 Task: Create a due date automation trigger when advanced on, on the wednesday of the week a card is due add fields with custom field "Resume" set to a number lower or equal to 1 and greater or equal to 10 at 11:00 AM.
Action: Mouse moved to (1052, 87)
Screenshot: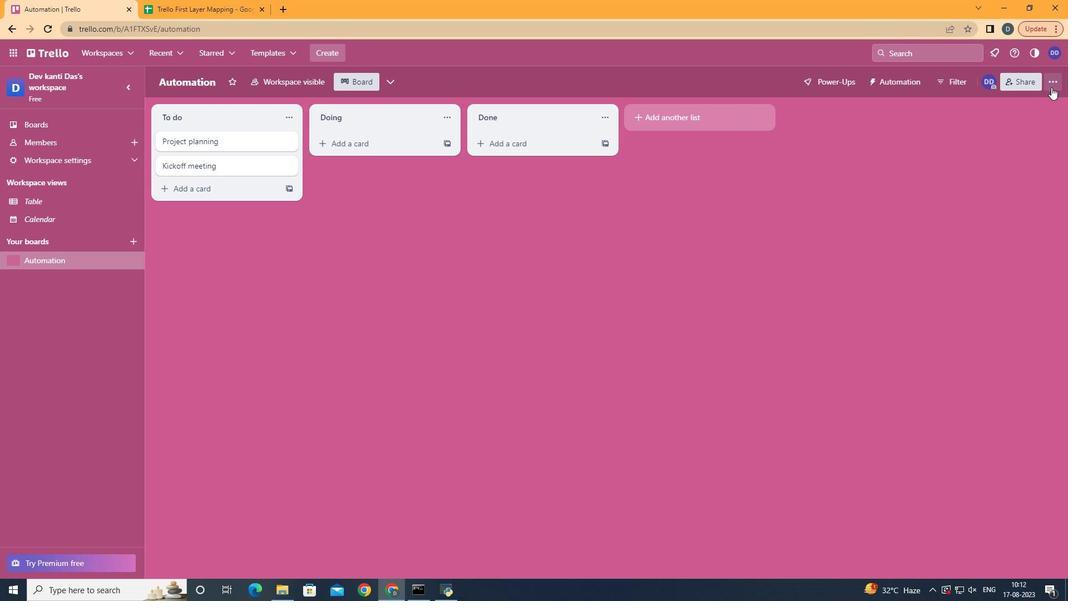 
Action: Mouse pressed left at (1052, 87)
Screenshot: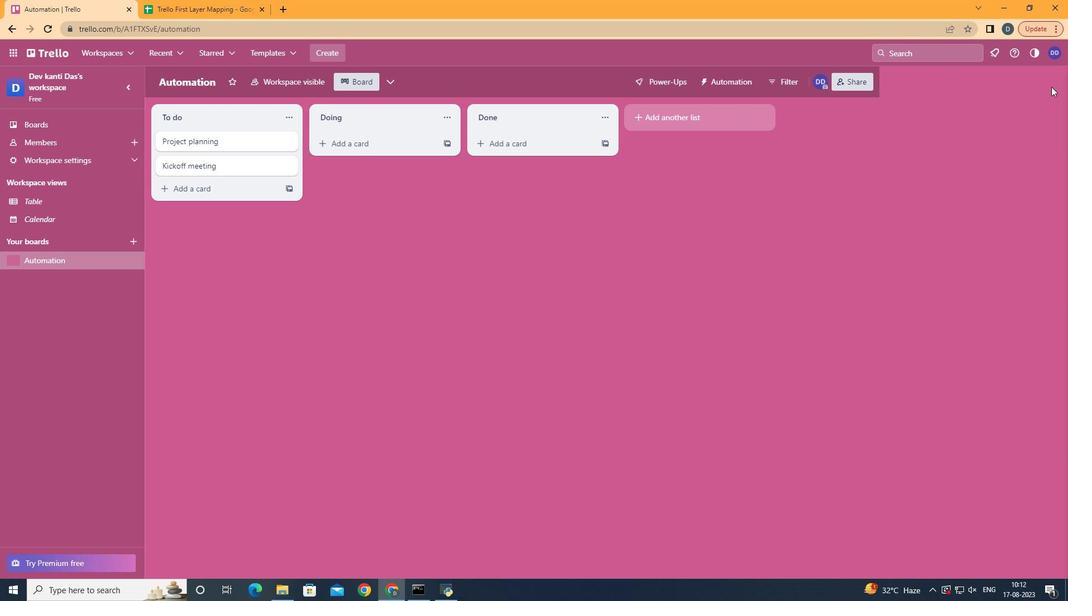 
Action: Mouse moved to (998, 226)
Screenshot: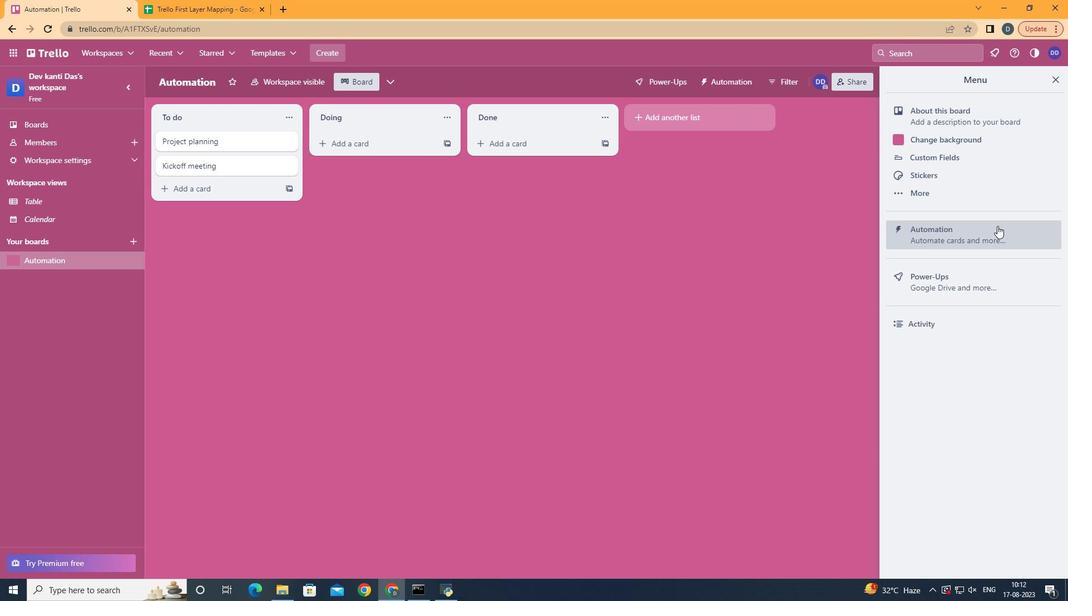 
Action: Mouse pressed left at (998, 226)
Screenshot: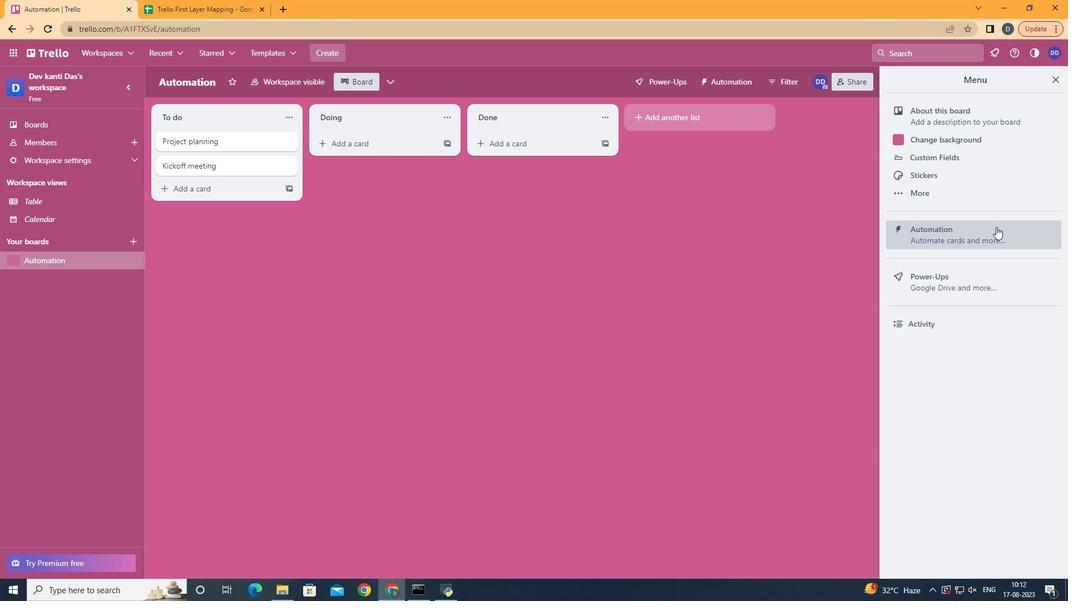 
Action: Mouse moved to (231, 221)
Screenshot: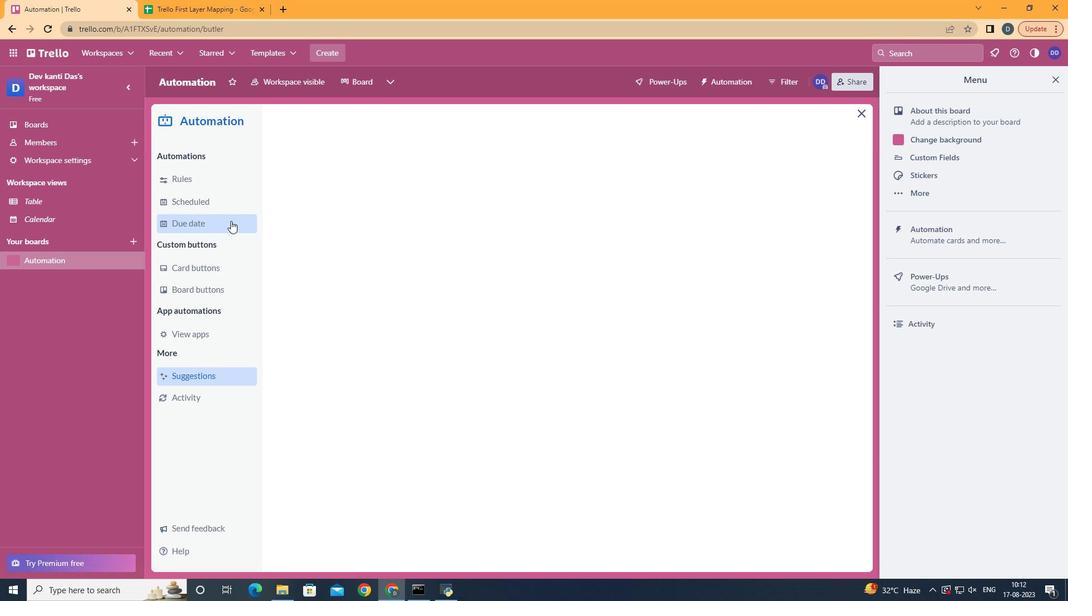 
Action: Mouse pressed left at (231, 221)
Screenshot: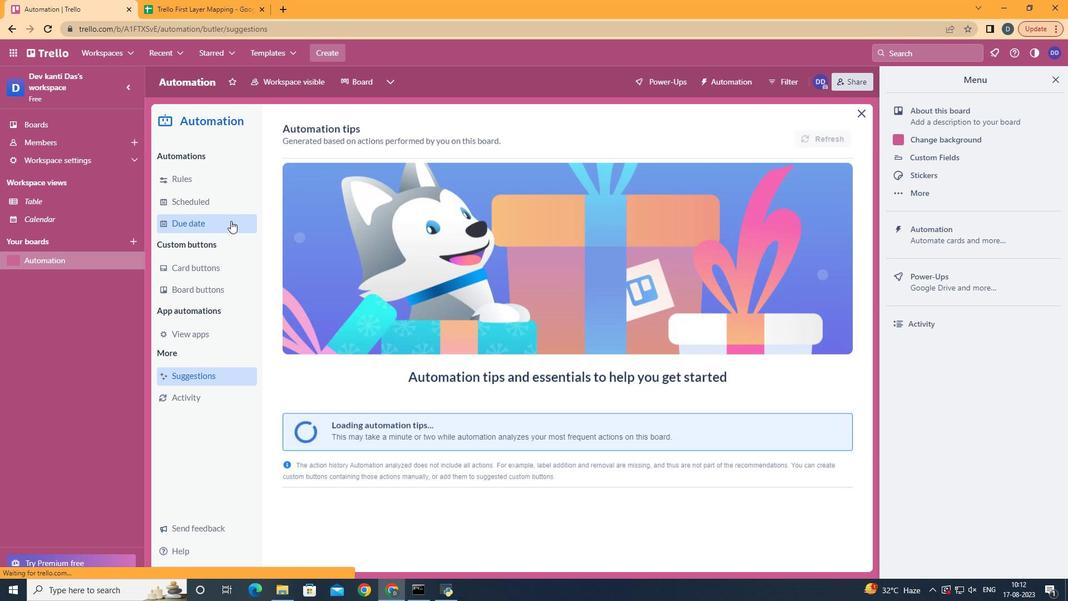 
Action: Mouse moved to (776, 130)
Screenshot: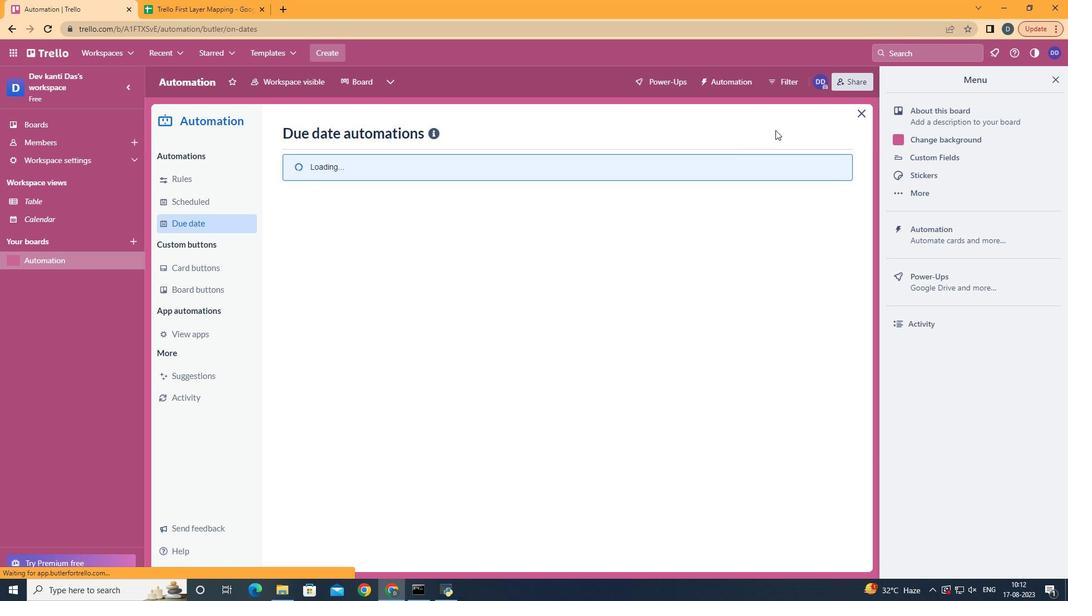 
Action: Mouse pressed left at (776, 130)
Screenshot: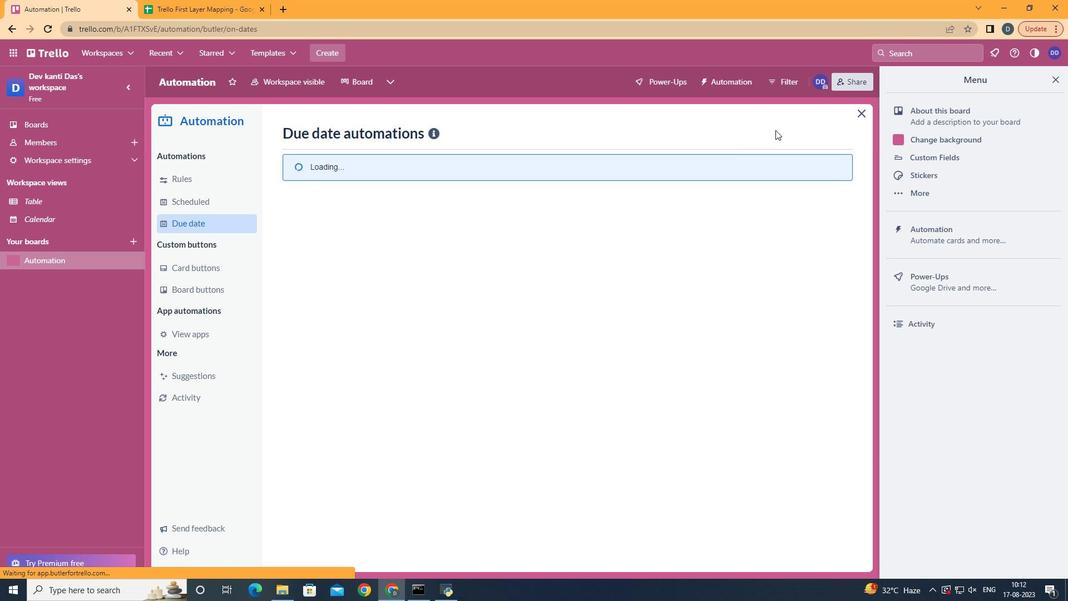 
Action: Mouse moved to (776, 130)
Screenshot: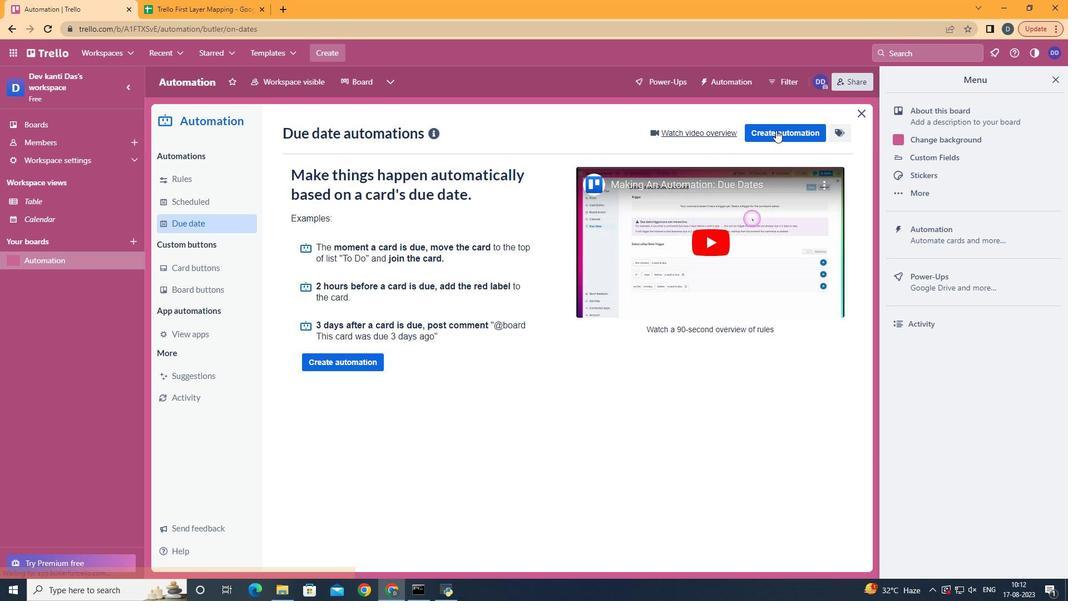 
Action: Mouse pressed left at (776, 130)
Screenshot: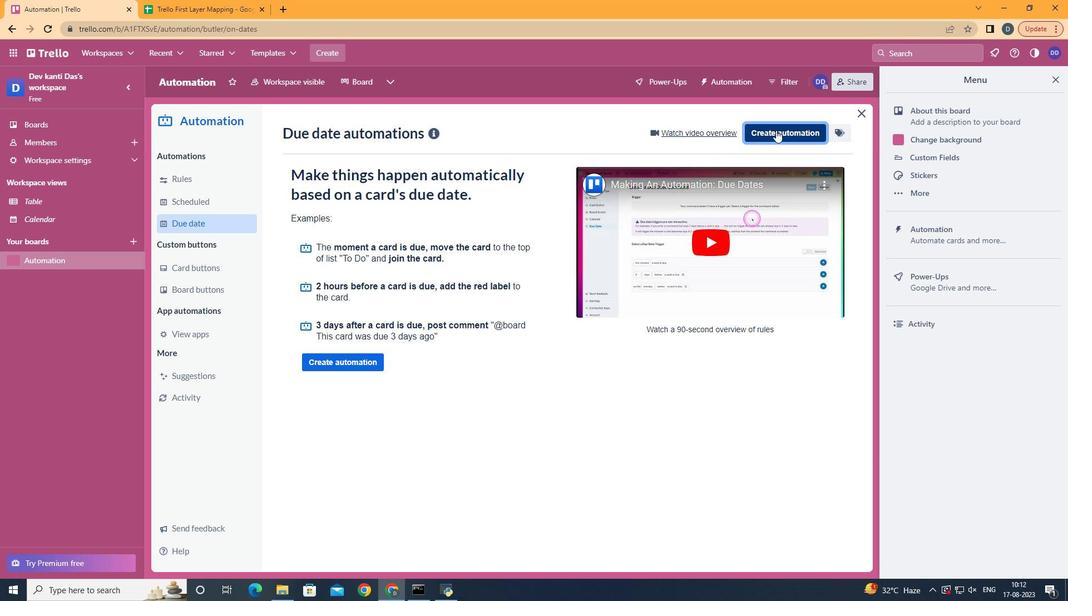 
Action: Mouse moved to (566, 239)
Screenshot: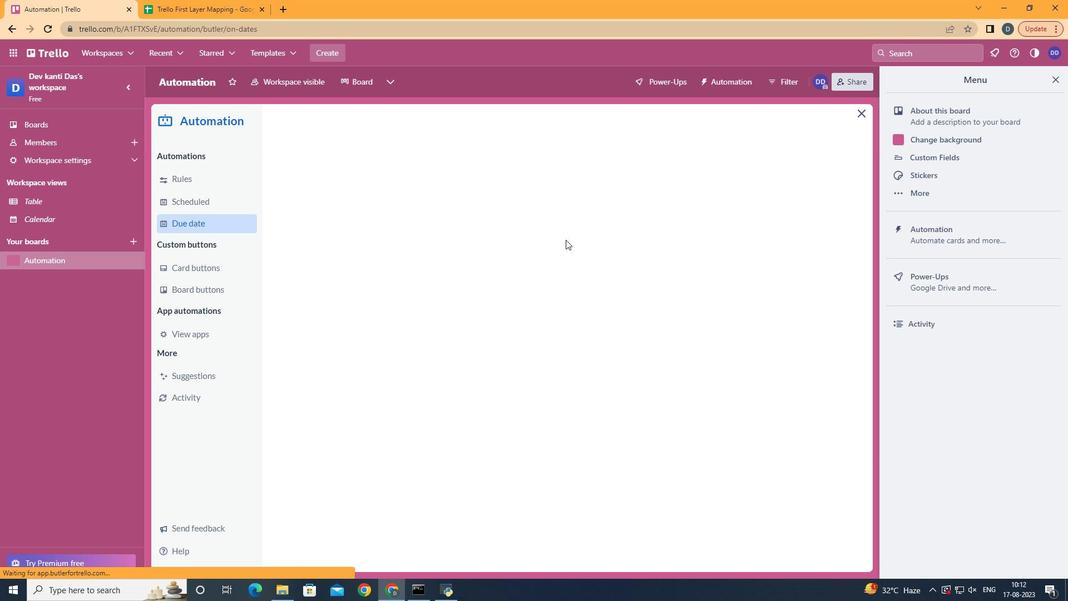 
Action: Mouse pressed left at (566, 239)
Screenshot: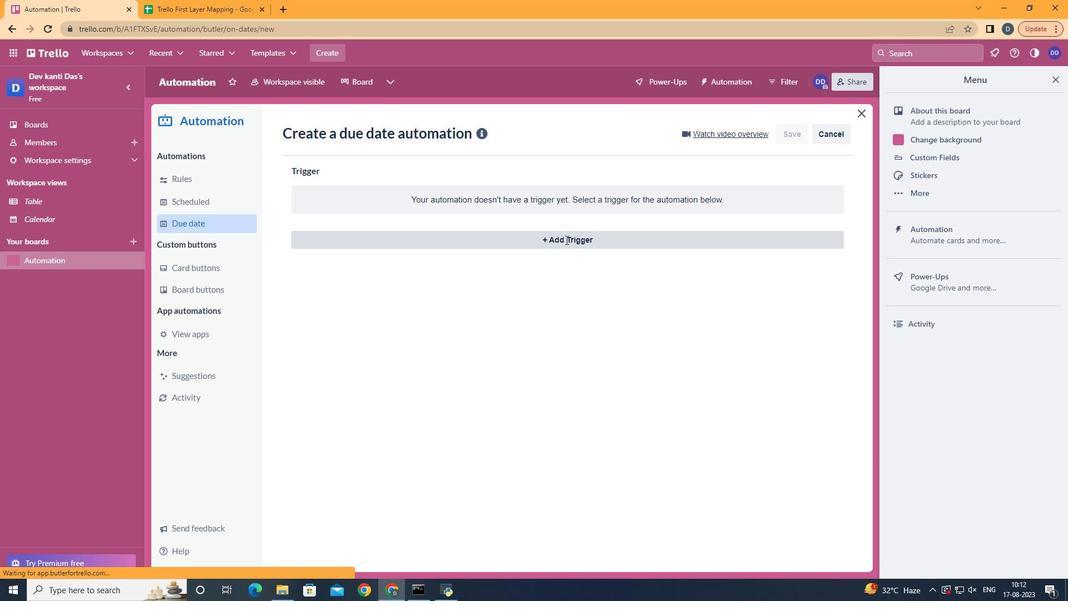 
Action: Mouse moved to (366, 340)
Screenshot: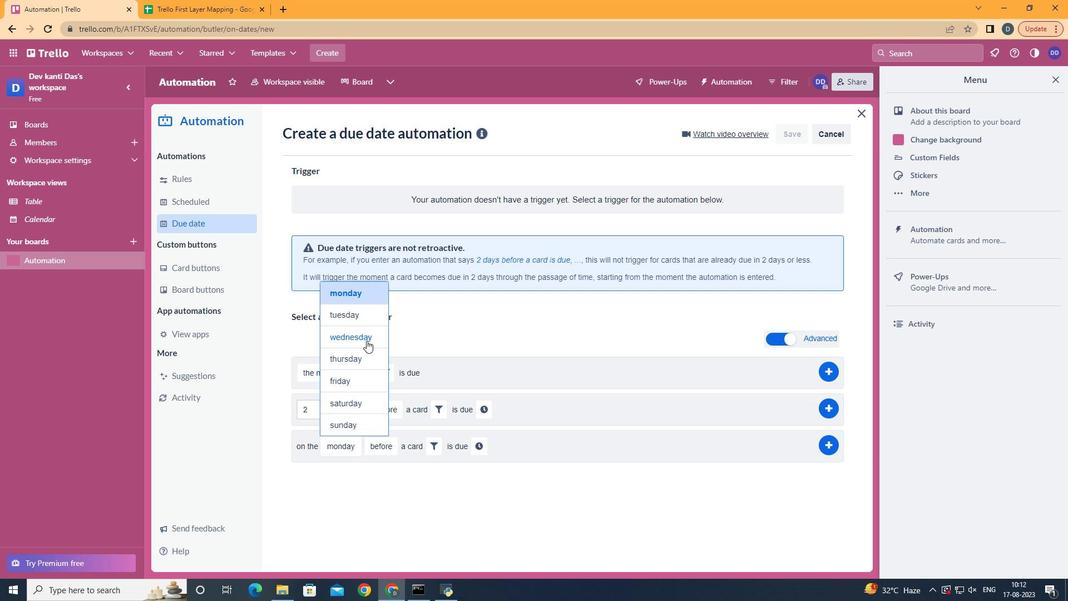 
Action: Mouse pressed left at (366, 340)
Screenshot: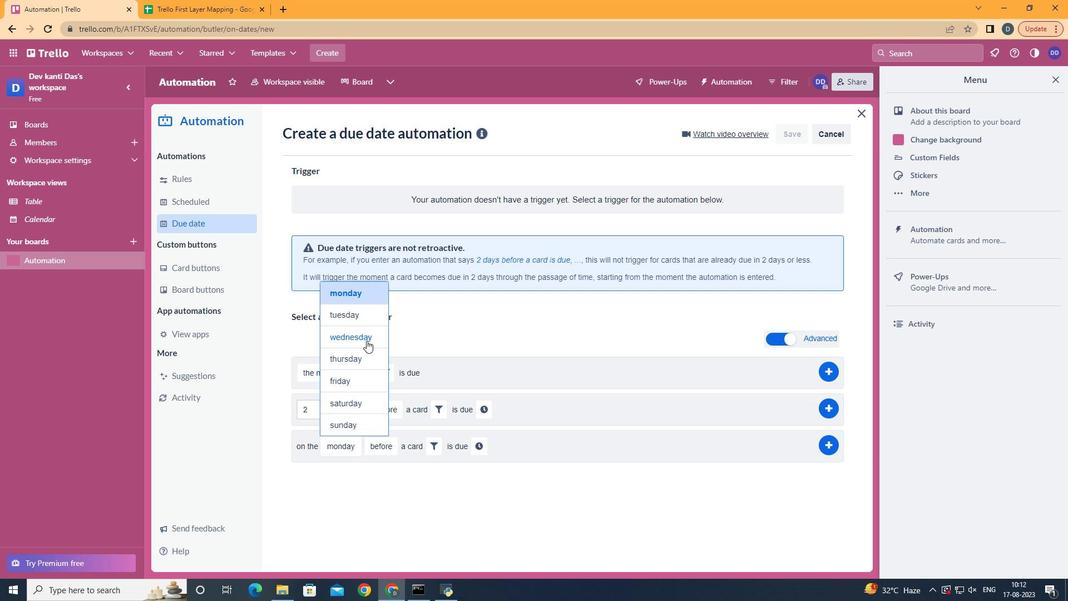 
Action: Mouse moved to (413, 514)
Screenshot: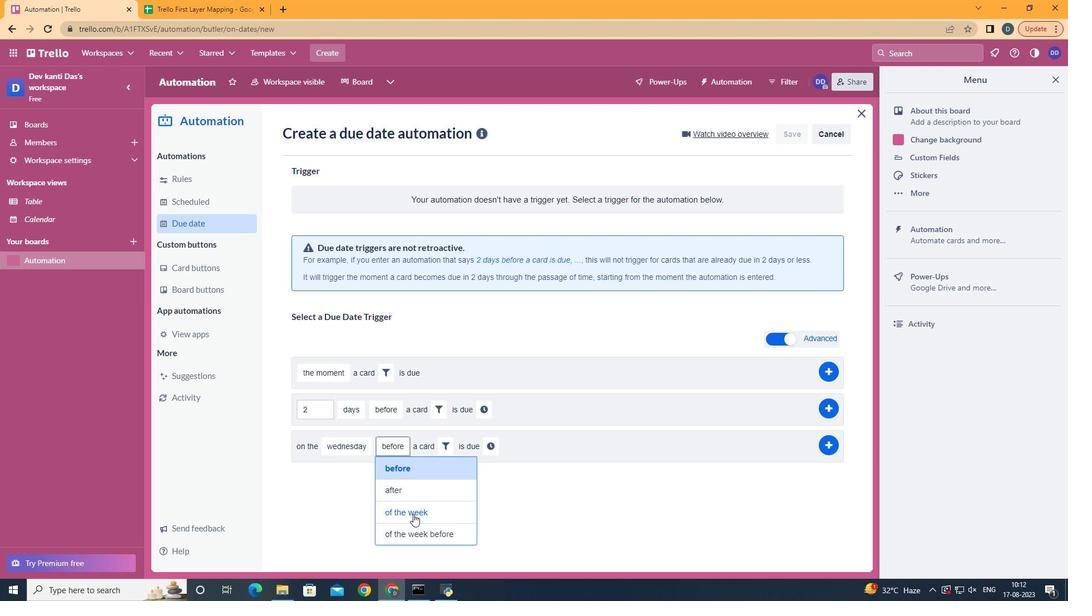
Action: Mouse pressed left at (413, 514)
Screenshot: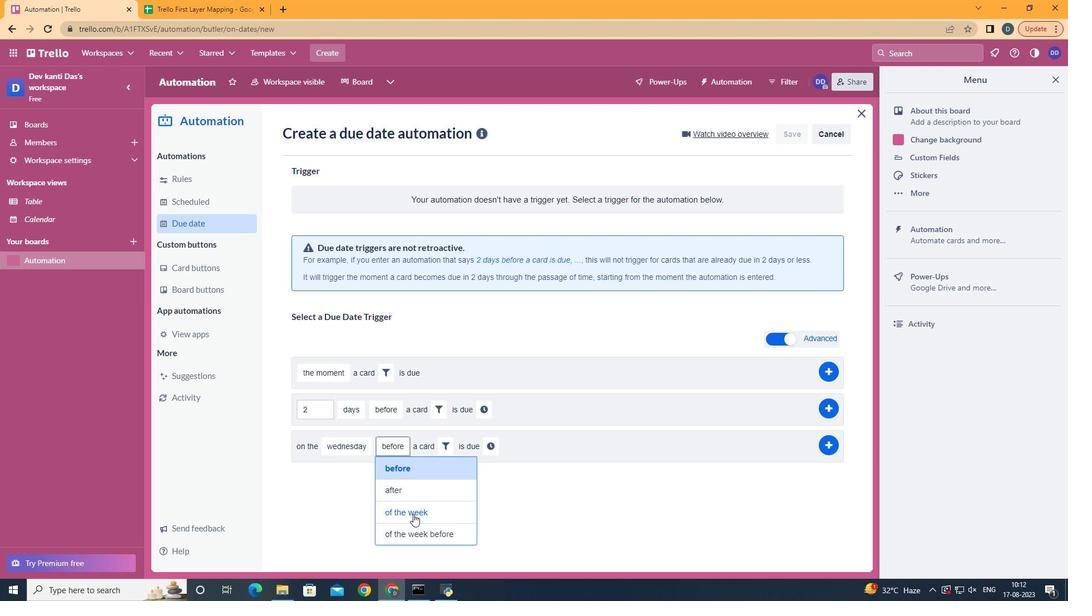 
Action: Mouse moved to (458, 448)
Screenshot: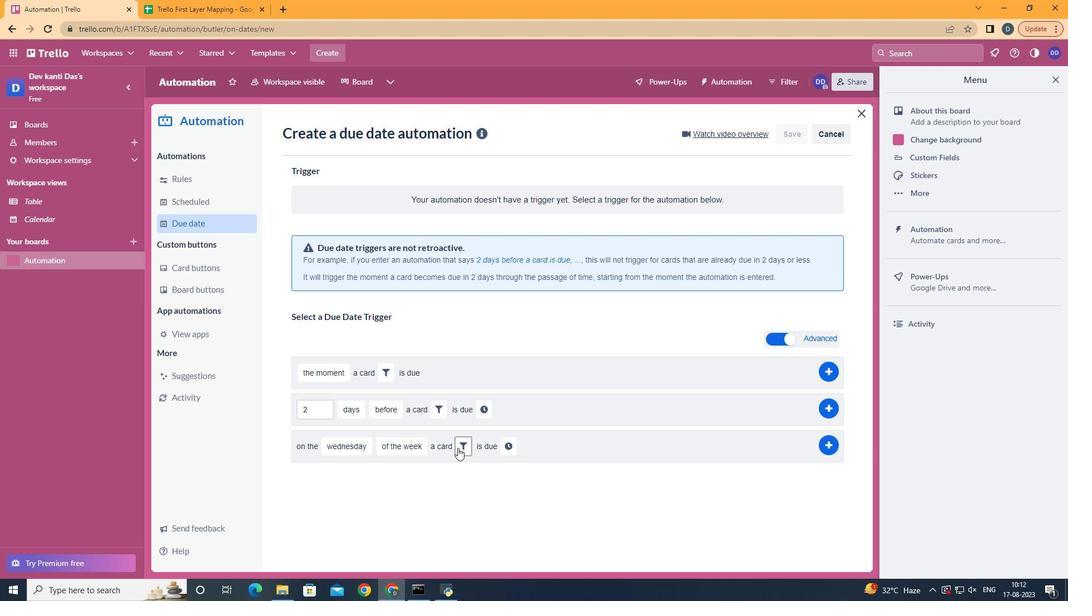 
Action: Mouse pressed left at (458, 448)
Screenshot: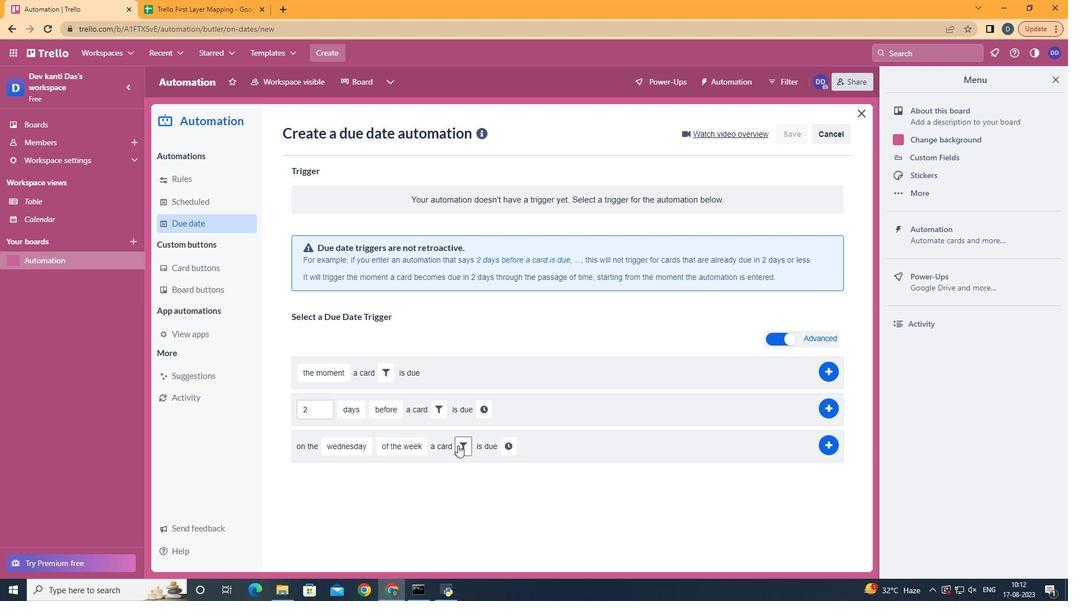 
Action: Mouse moved to (645, 490)
Screenshot: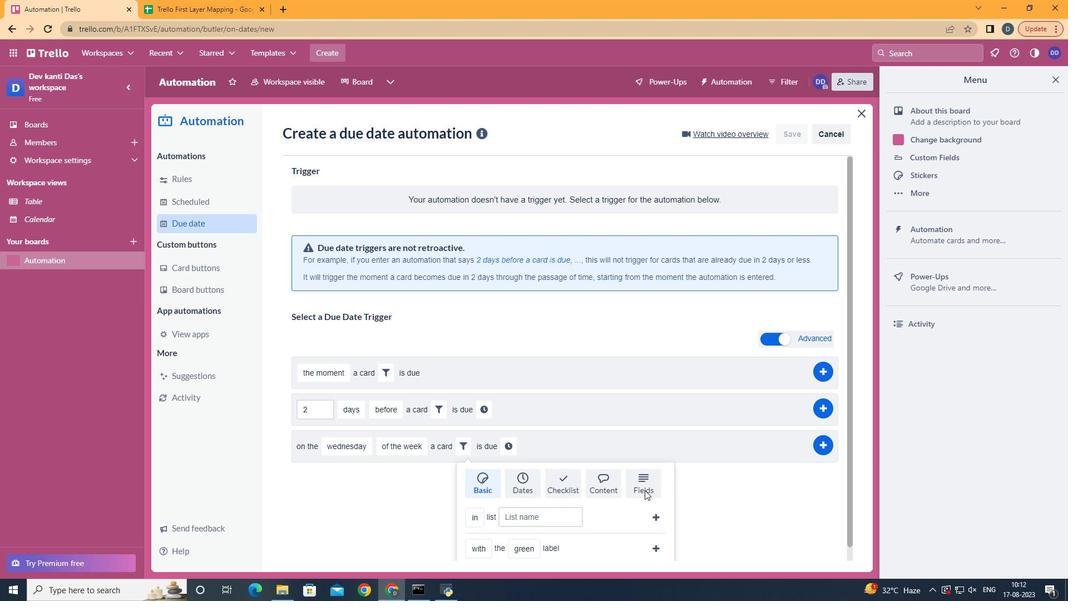 
Action: Mouse pressed left at (645, 490)
Screenshot: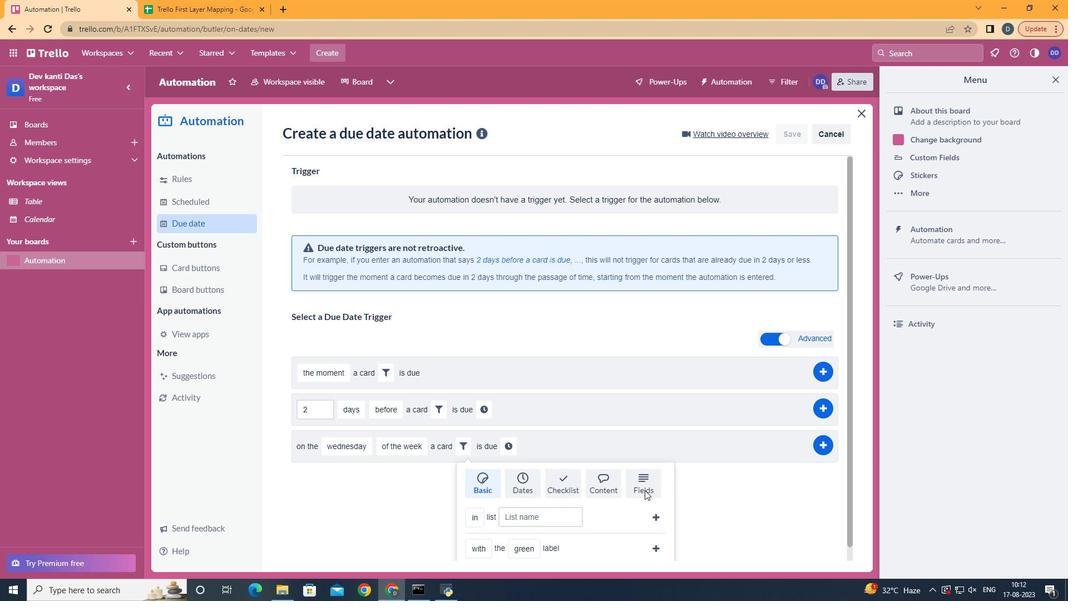
Action: Mouse moved to (644, 490)
Screenshot: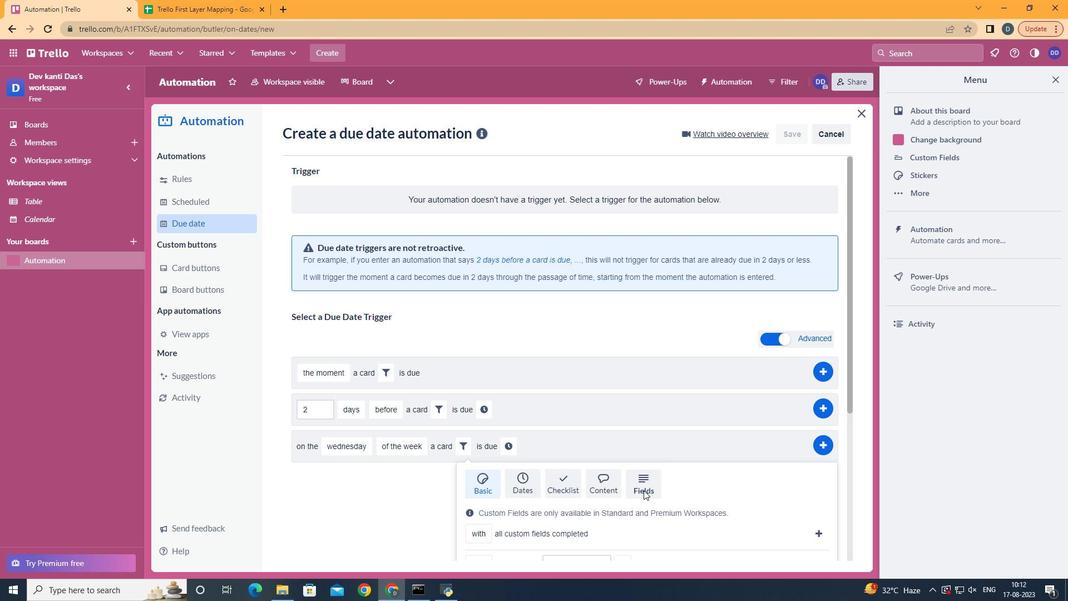 
Action: Mouse scrolled (644, 489) with delta (0, 0)
Screenshot: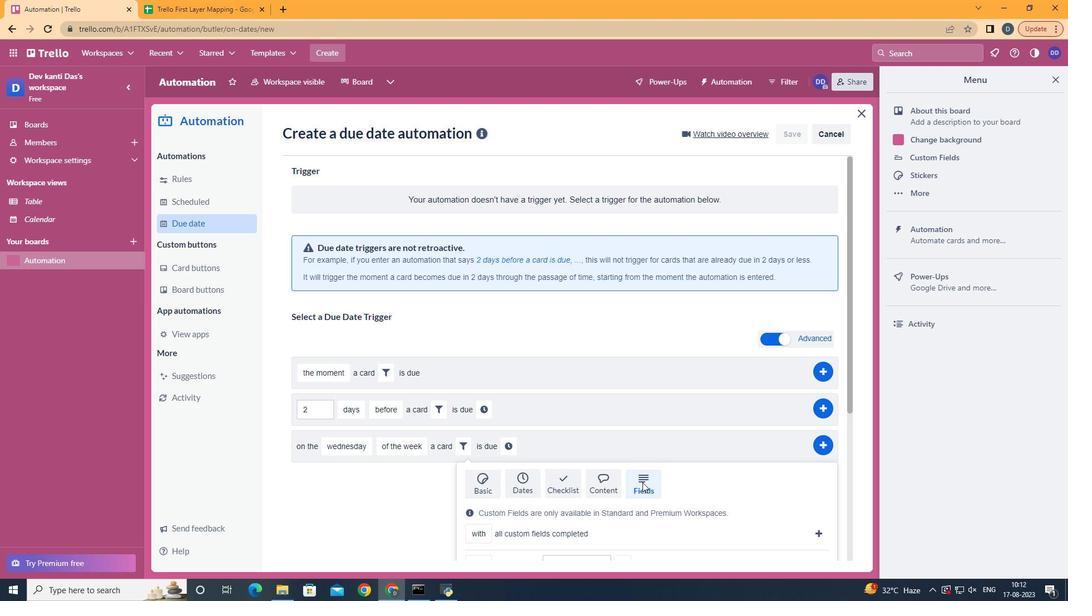 
Action: Mouse scrolled (644, 489) with delta (0, 0)
Screenshot: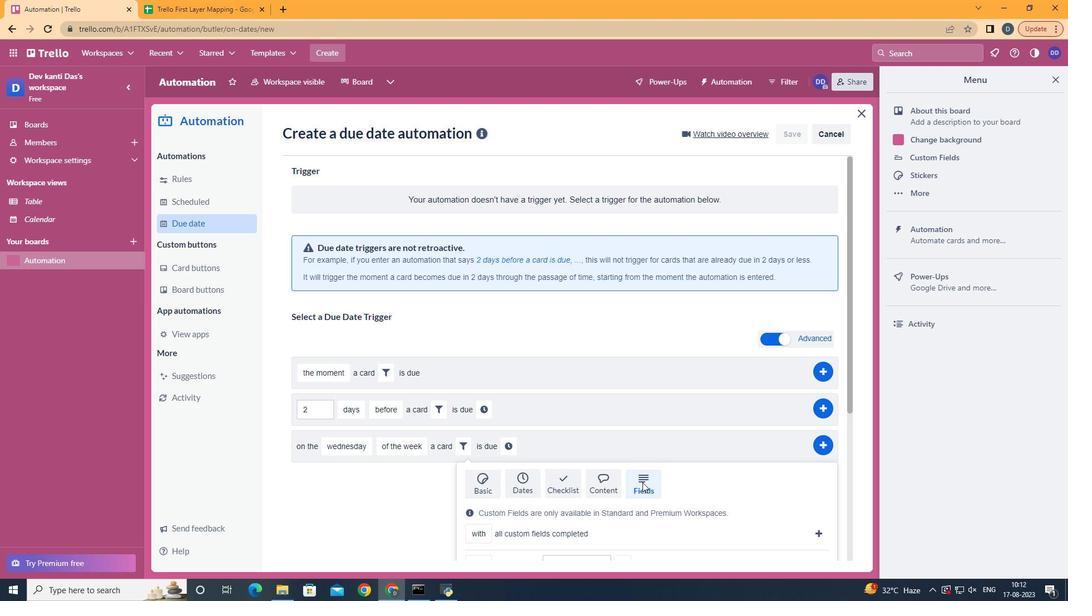 
Action: Mouse scrolled (644, 489) with delta (0, 0)
Screenshot: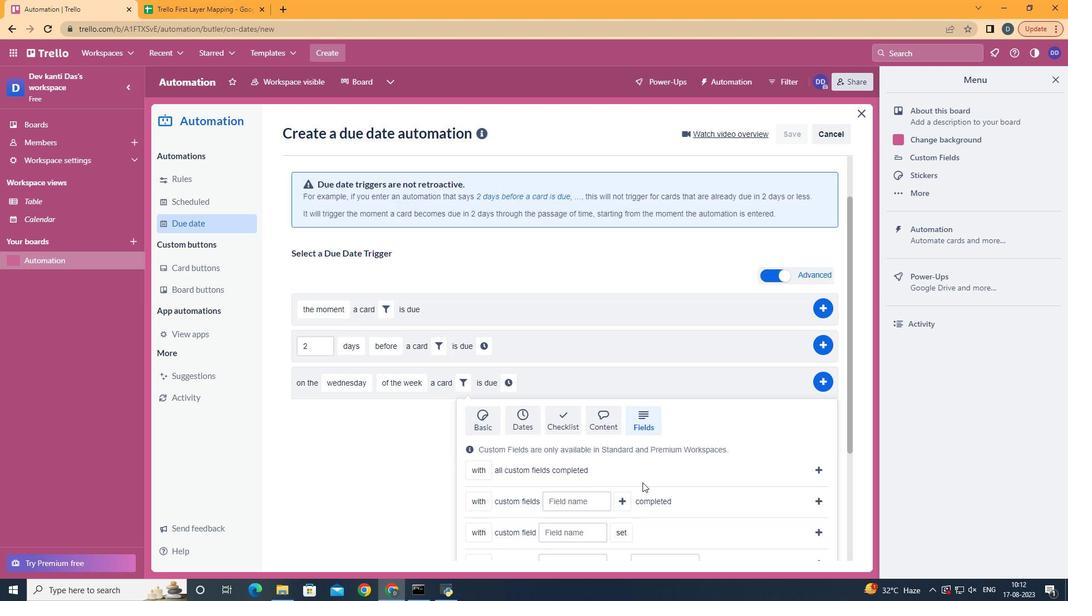 
Action: Mouse scrolled (644, 489) with delta (0, 0)
Screenshot: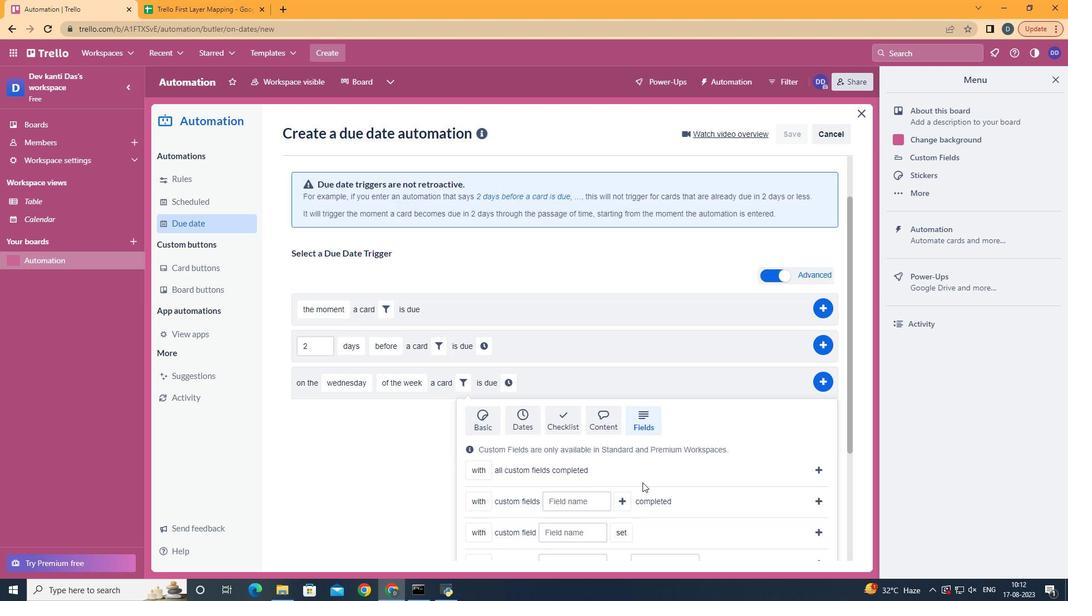 
Action: Mouse moved to (642, 489)
Screenshot: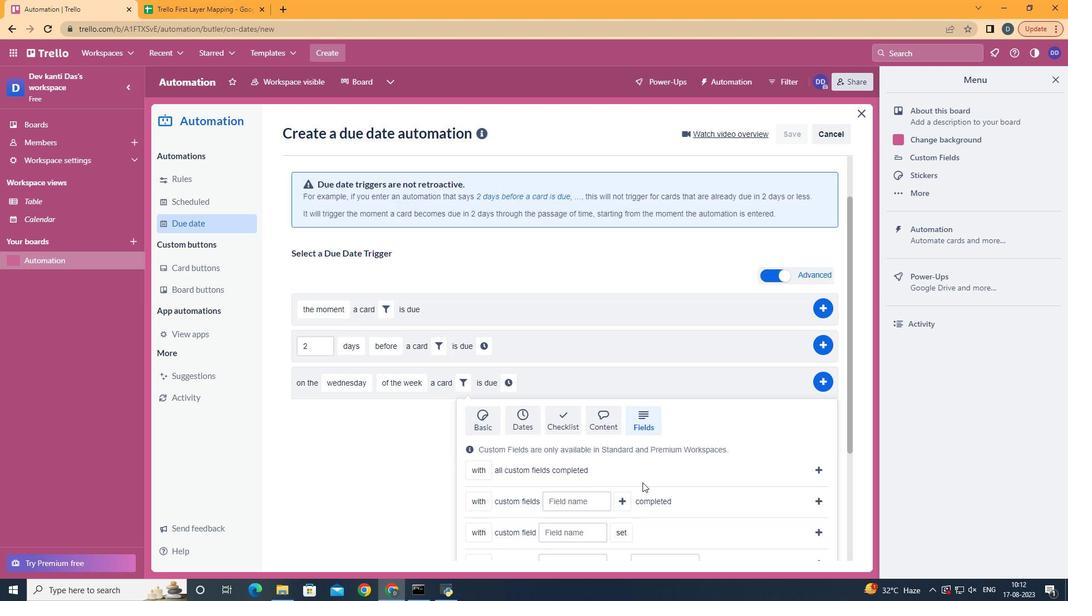 
Action: Mouse scrolled (642, 488) with delta (0, 0)
Screenshot: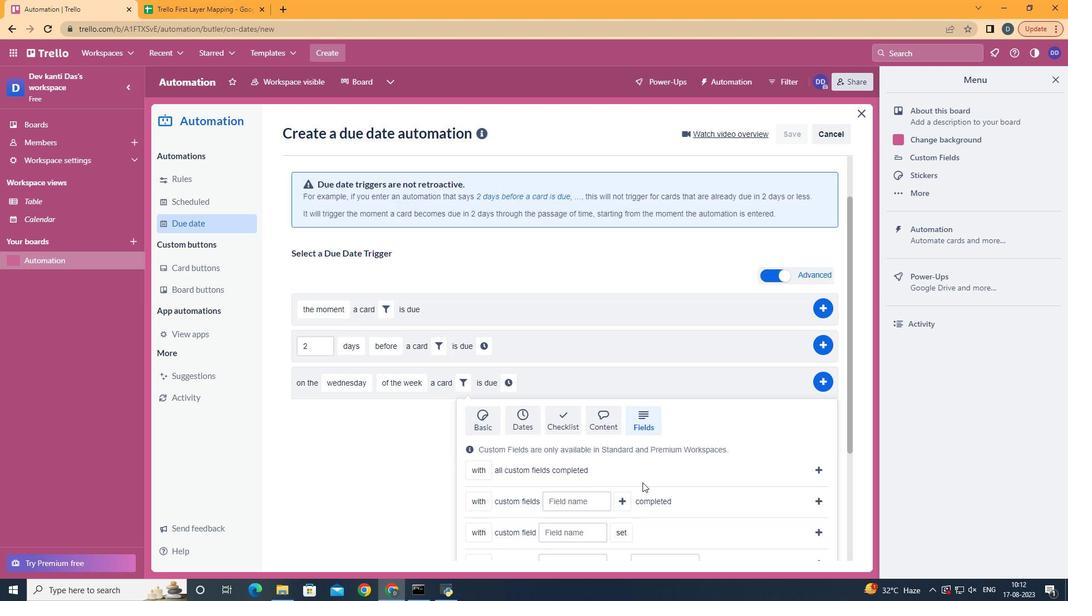 
Action: Mouse moved to (642, 484)
Screenshot: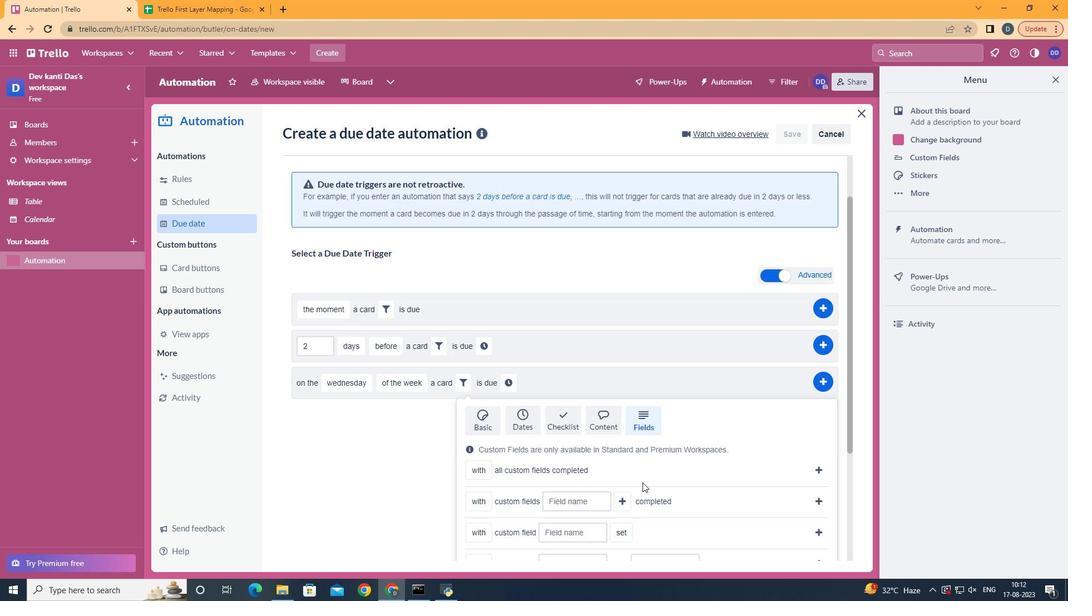 
Action: Mouse scrolled (642, 484) with delta (0, 0)
Screenshot: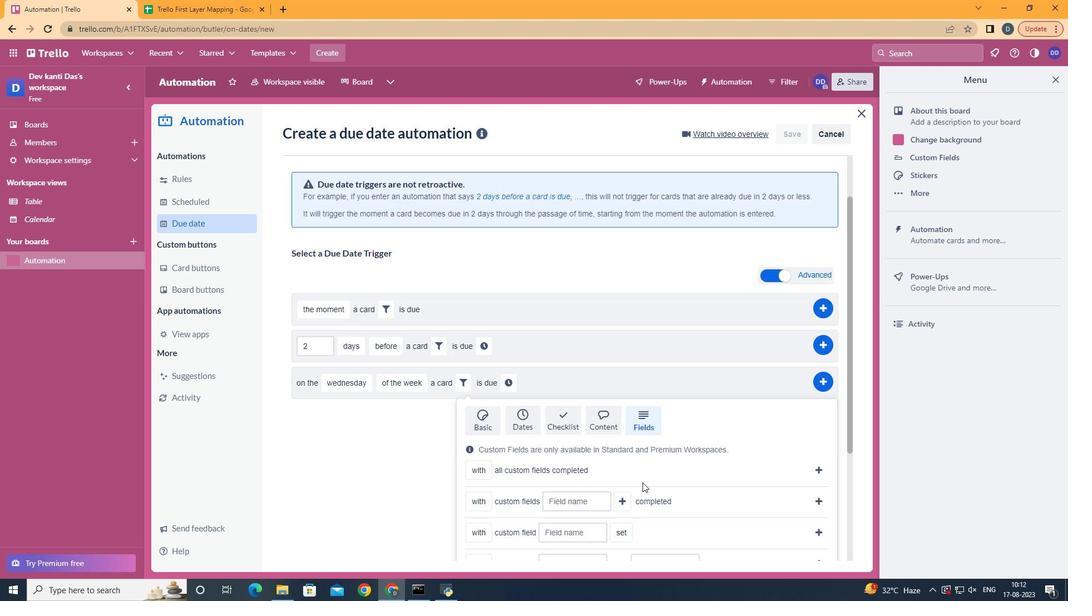 
Action: Mouse moved to (563, 458)
Screenshot: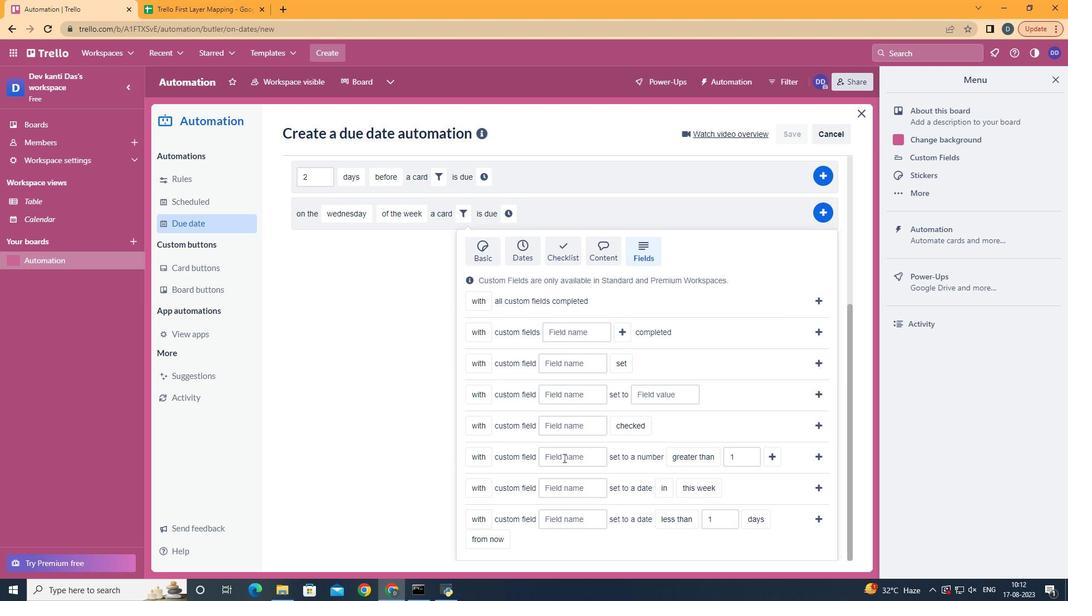 
Action: Mouse pressed left at (563, 458)
Screenshot: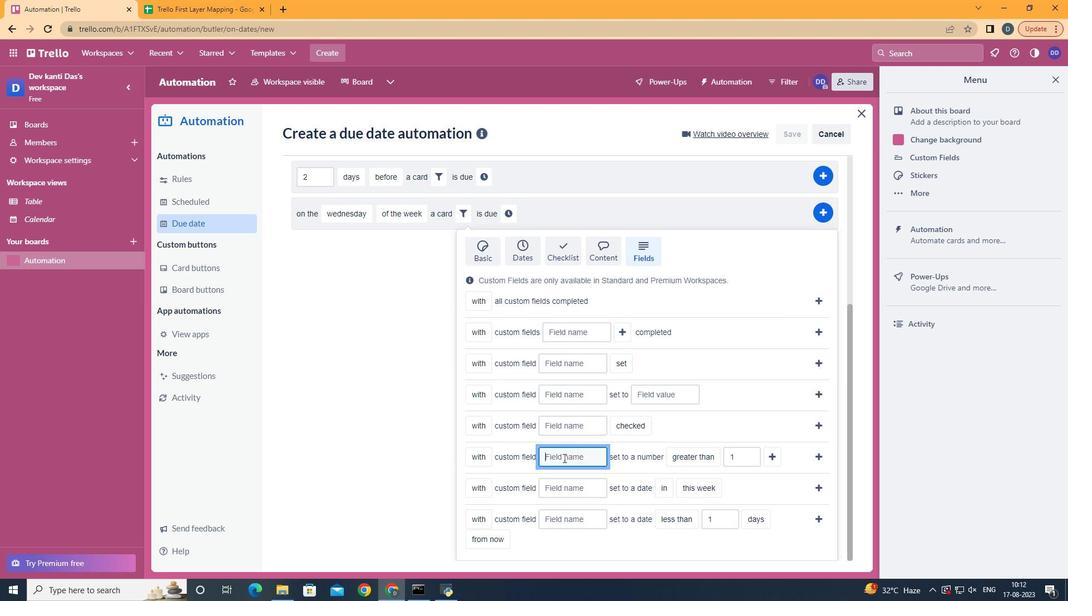 
Action: Key pressed <Key.shift>Resume
Screenshot: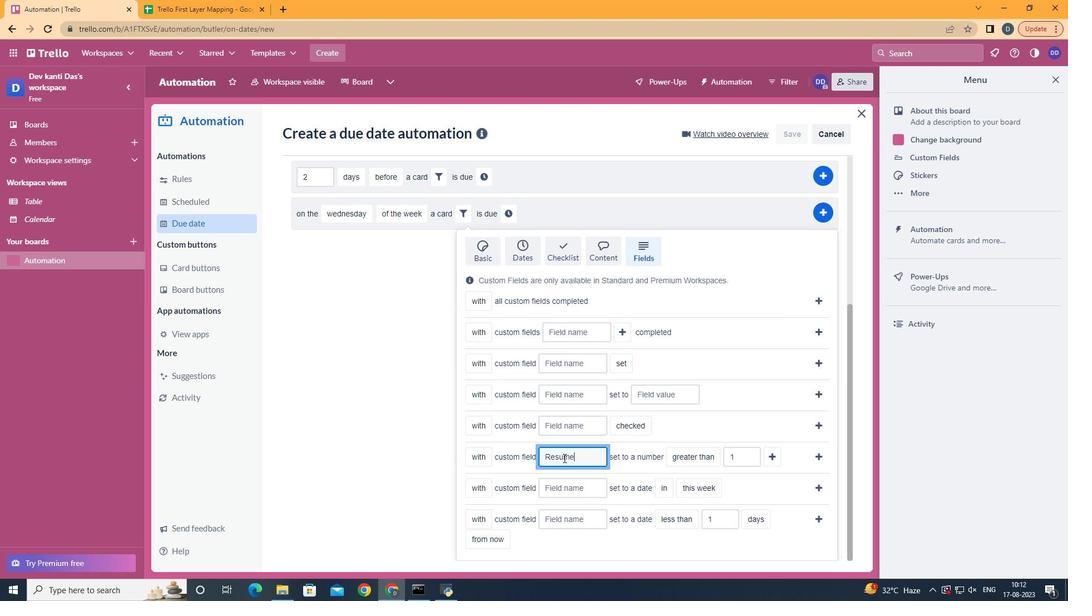 
Action: Mouse moved to (709, 544)
Screenshot: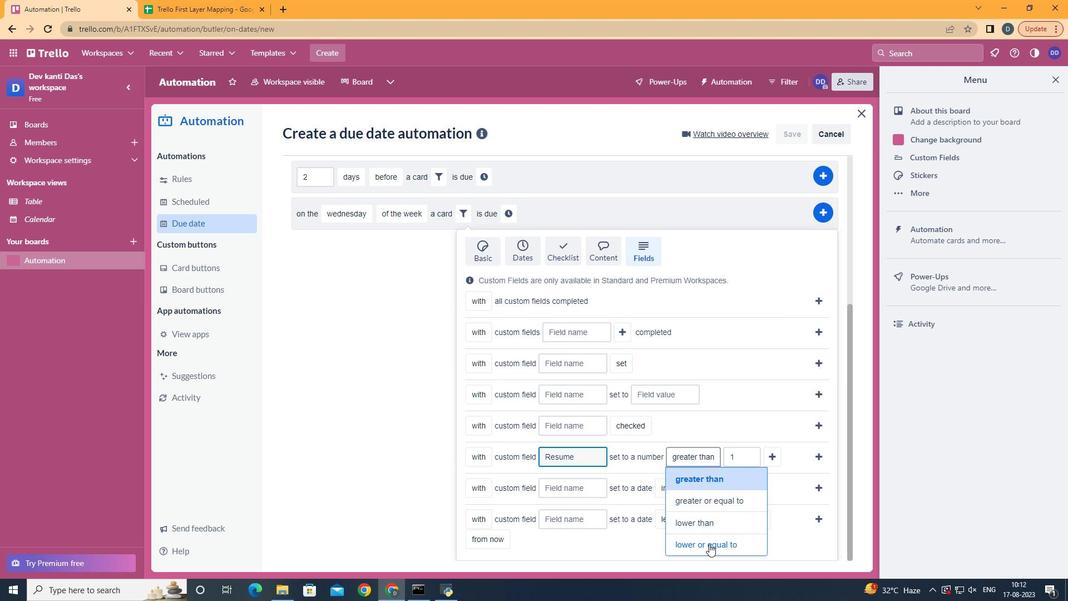 
Action: Mouse pressed left at (709, 544)
Screenshot: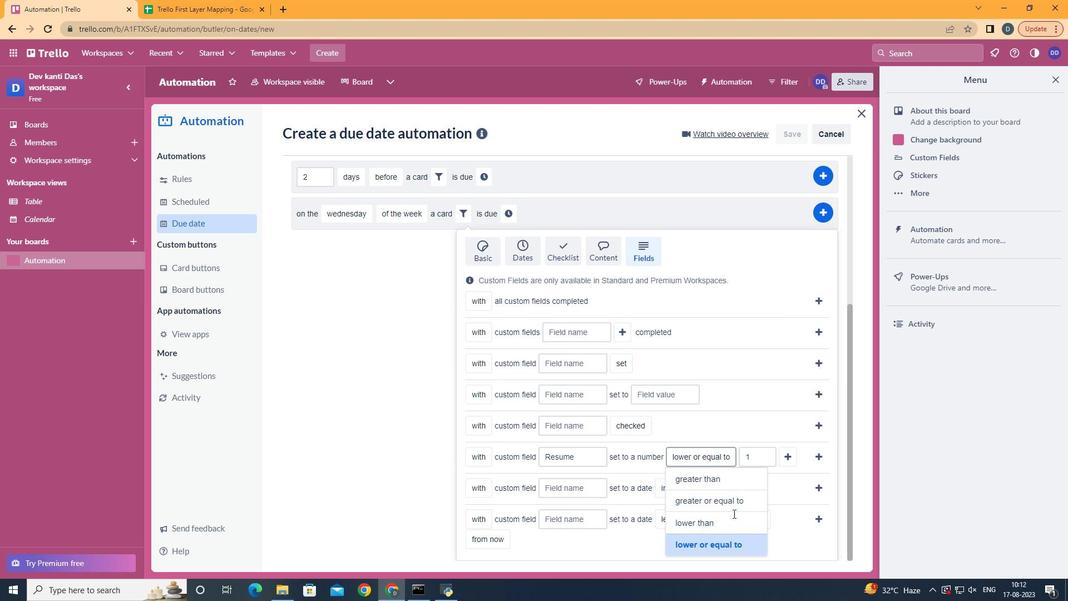 
Action: Mouse moved to (788, 450)
Screenshot: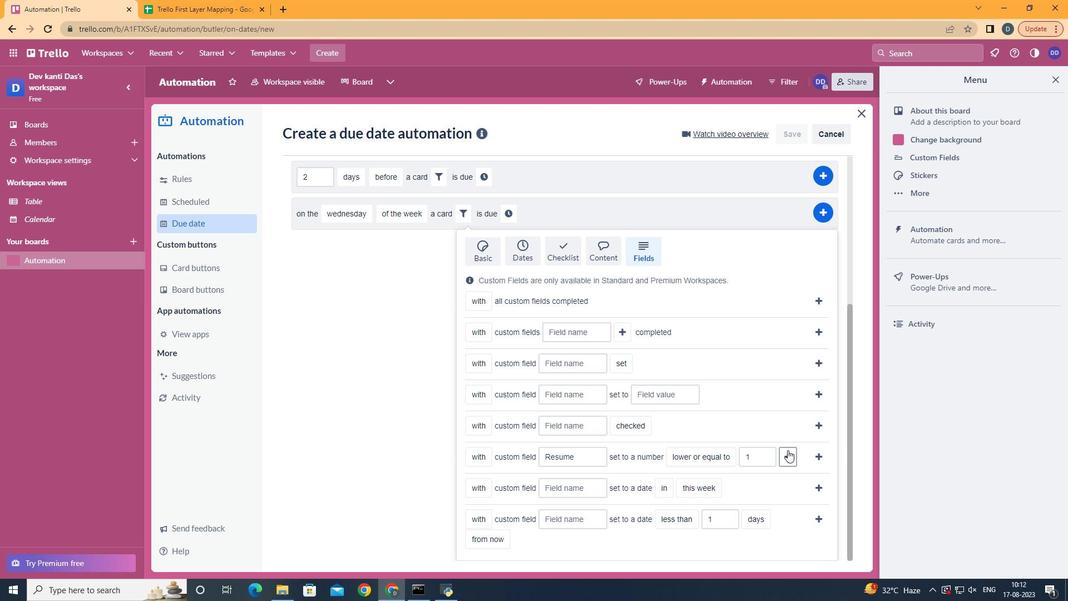 
Action: Mouse pressed left at (788, 450)
Screenshot: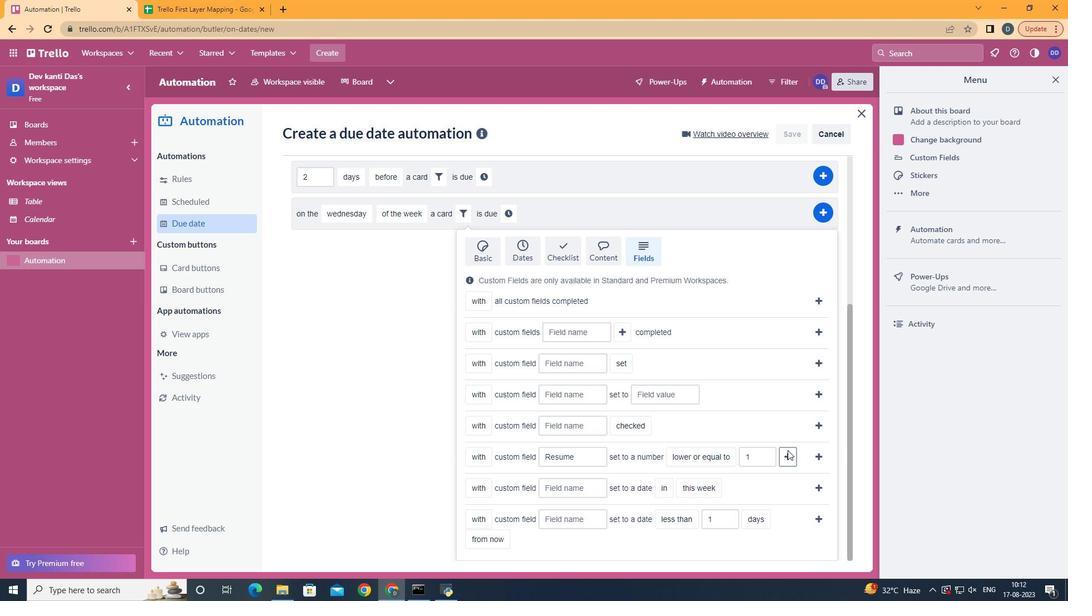 
Action: Mouse moved to (528, 466)
Screenshot: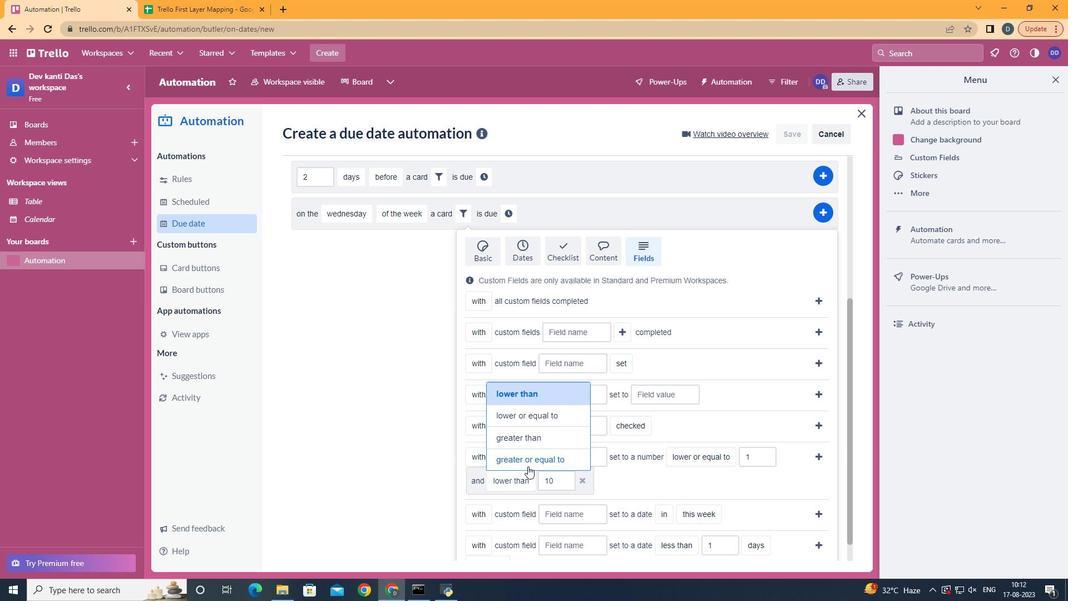 
Action: Mouse pressed left at (528, 466)
Screenshot: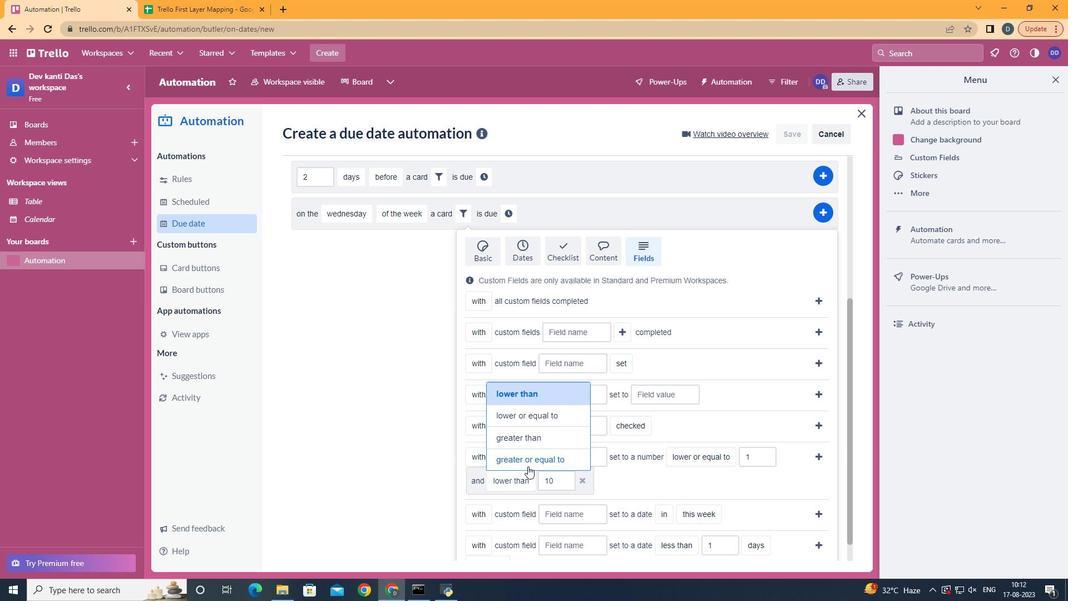 
Action: Mouse moved to (811, 460)
Screenshot: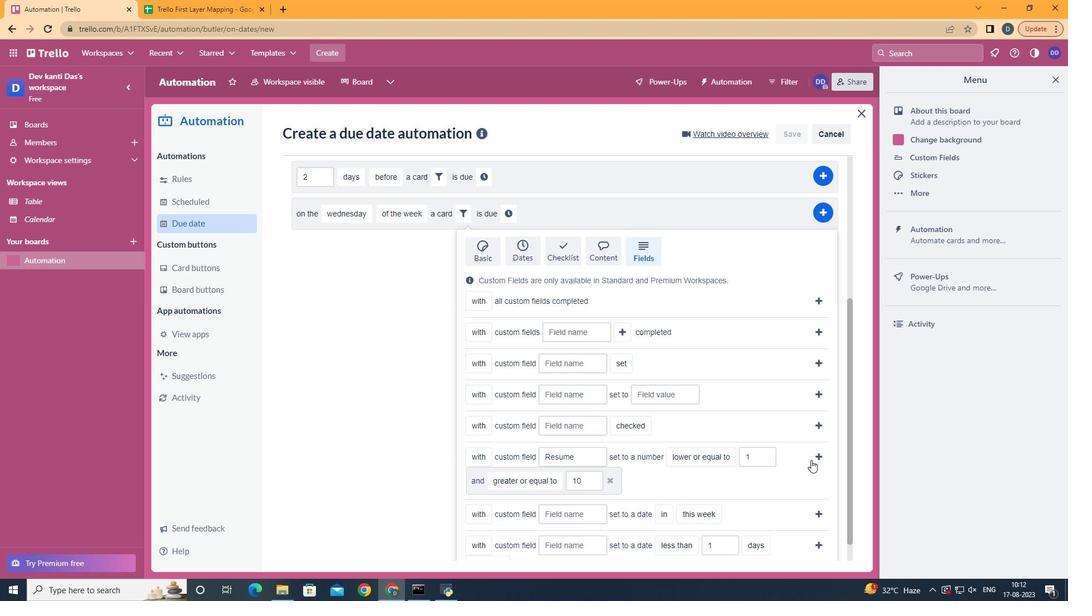 
Action: Mouse pressed left at (811, 460)
Screenshot: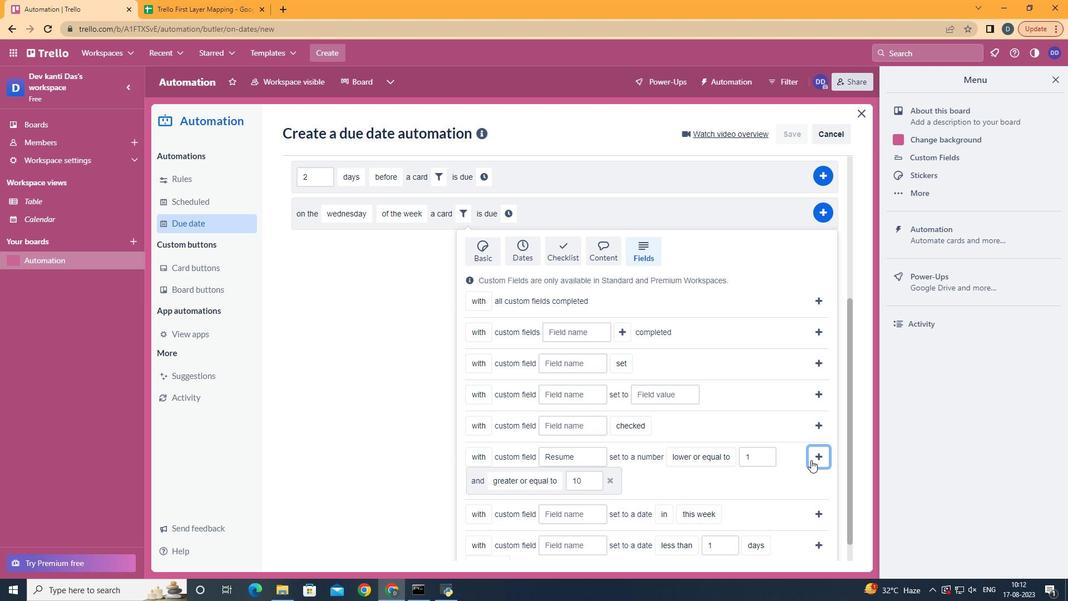 
Action: Mouse moved to (332, 473)
Screenshot: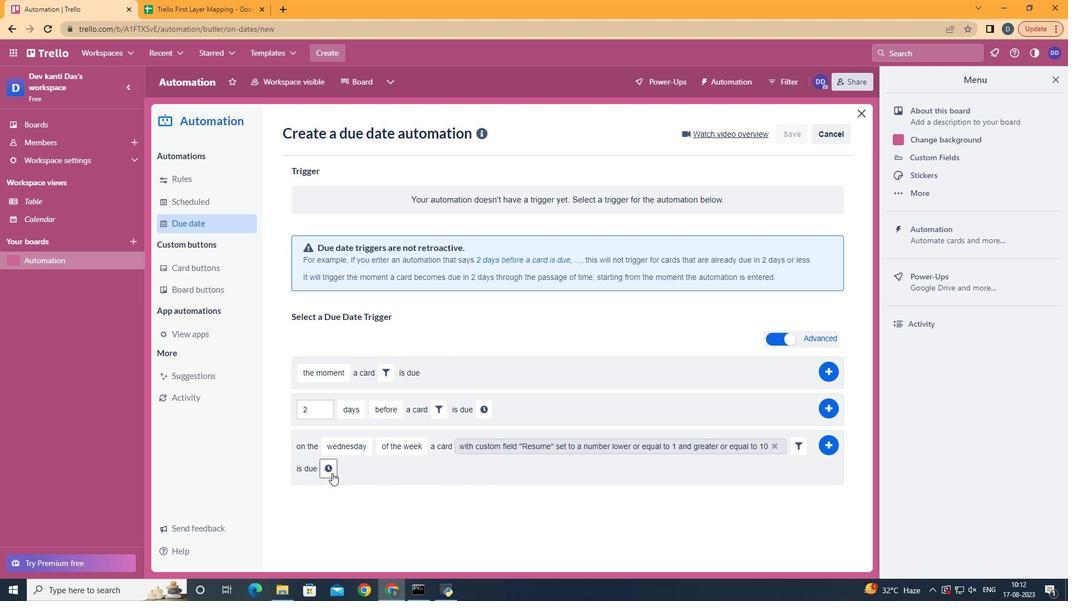 
Action: Mouse pressed left at (332, 473)
Screenshot: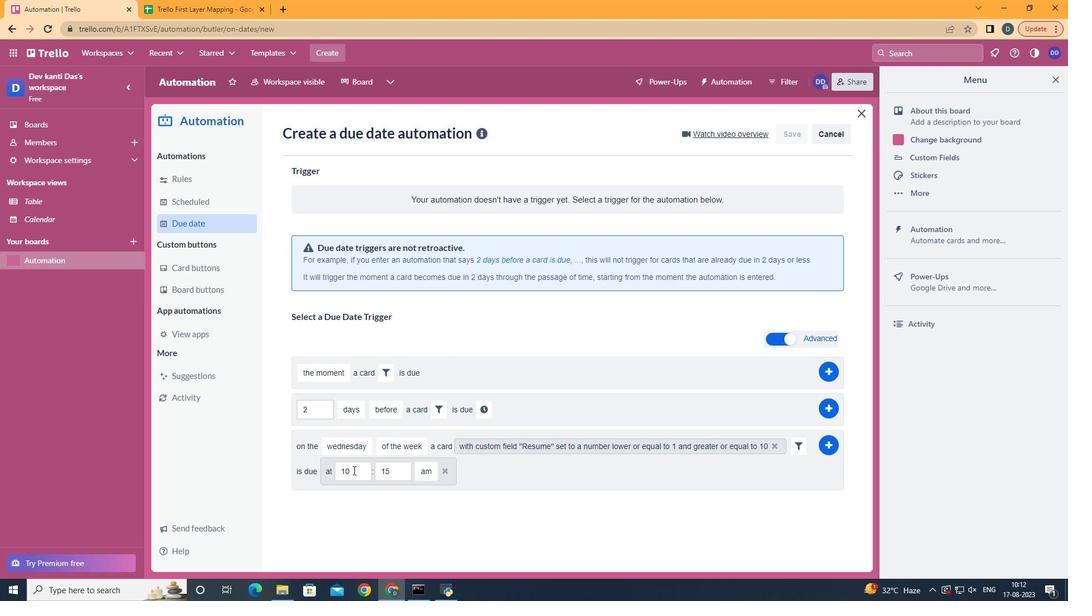 
Action: Mouse moved to (358, 468)
Screenshot: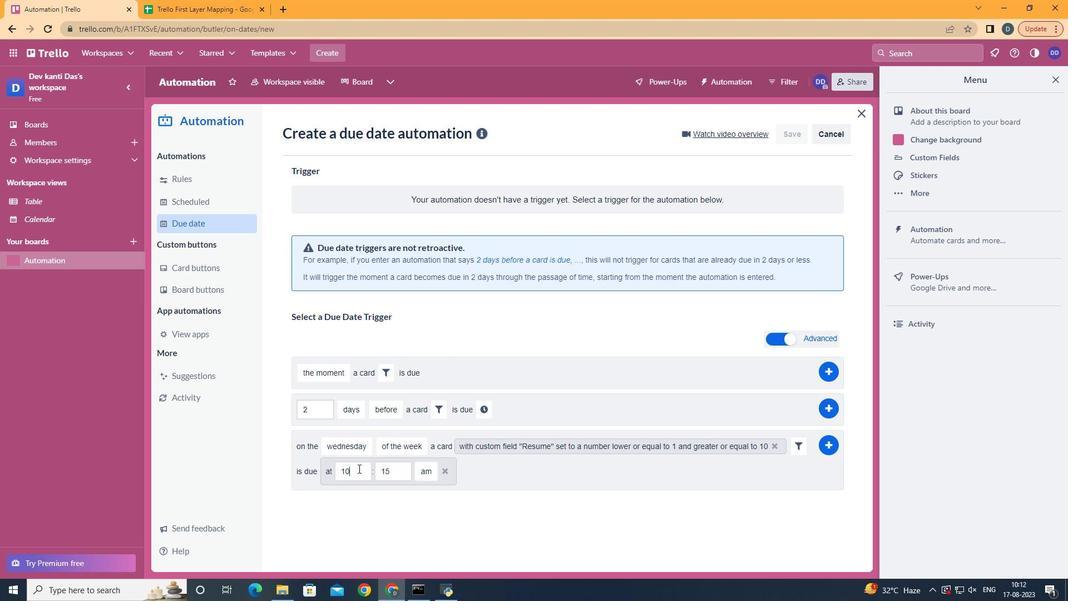 
Action: Mouse pressed left at (358, 468)
Screenshot: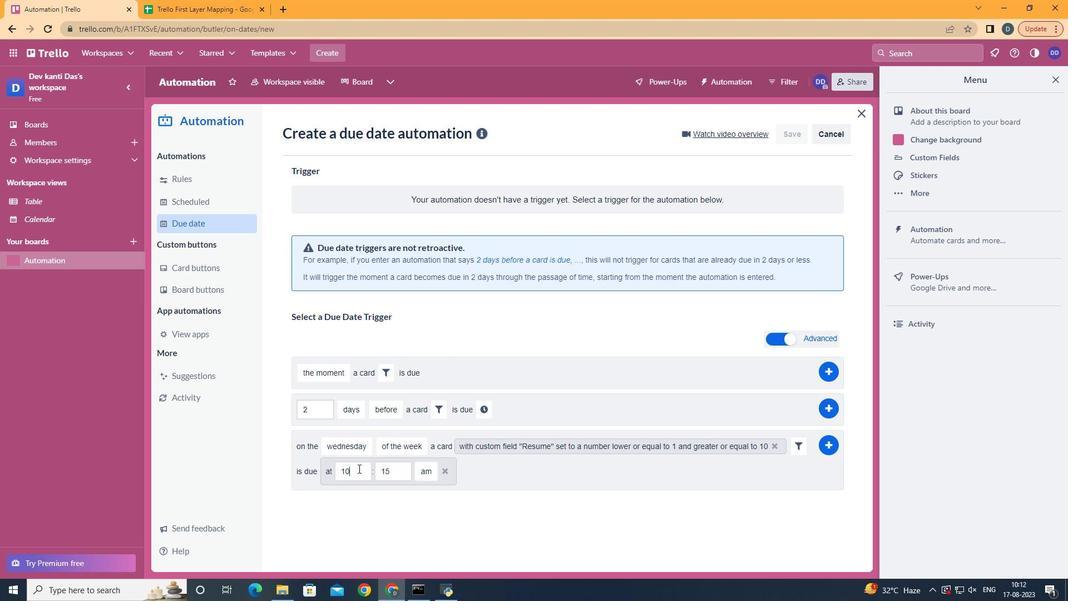 
Action: Mouse moved to (360, 468)
Screenshot: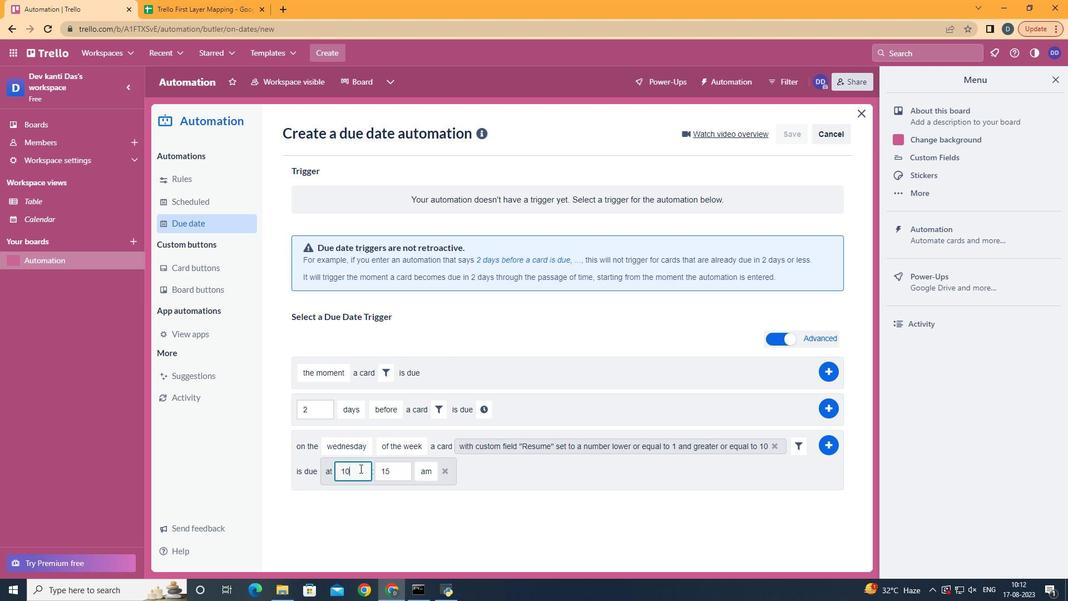 
Action: Key pressed <Key.backspace>1
Screenshot: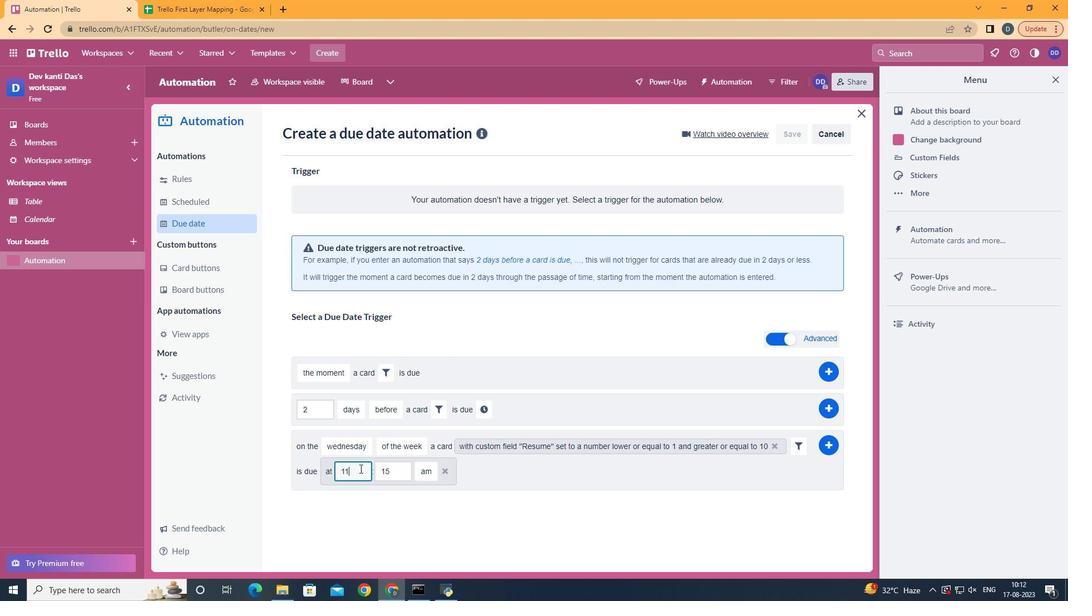 
Action: Mouse moved to (404, 473)
Screenshot: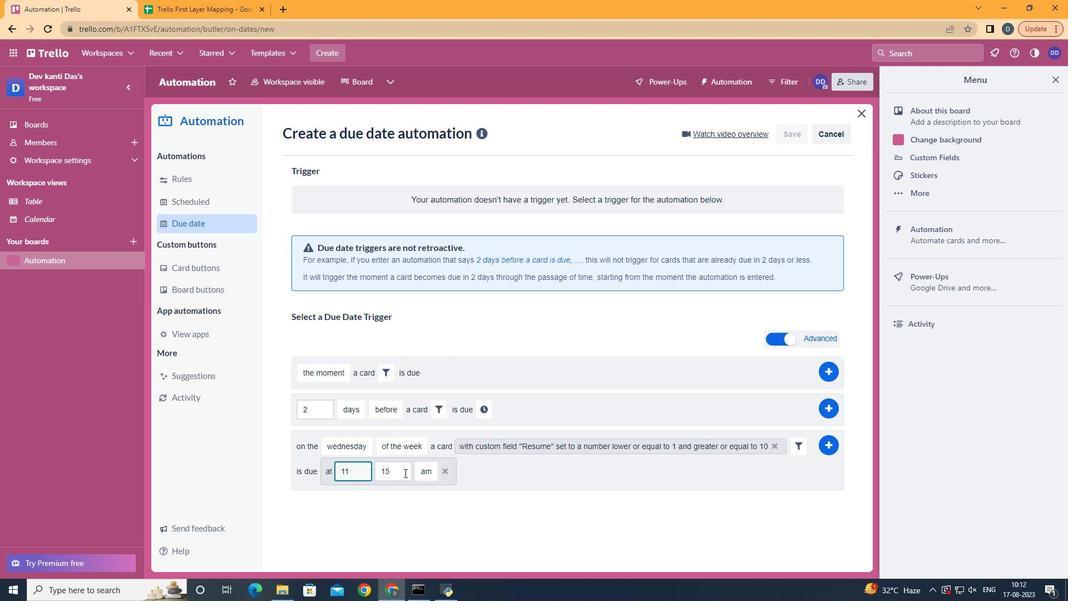 
Action: Mouse pressed left at (404, 473)
Screenshot: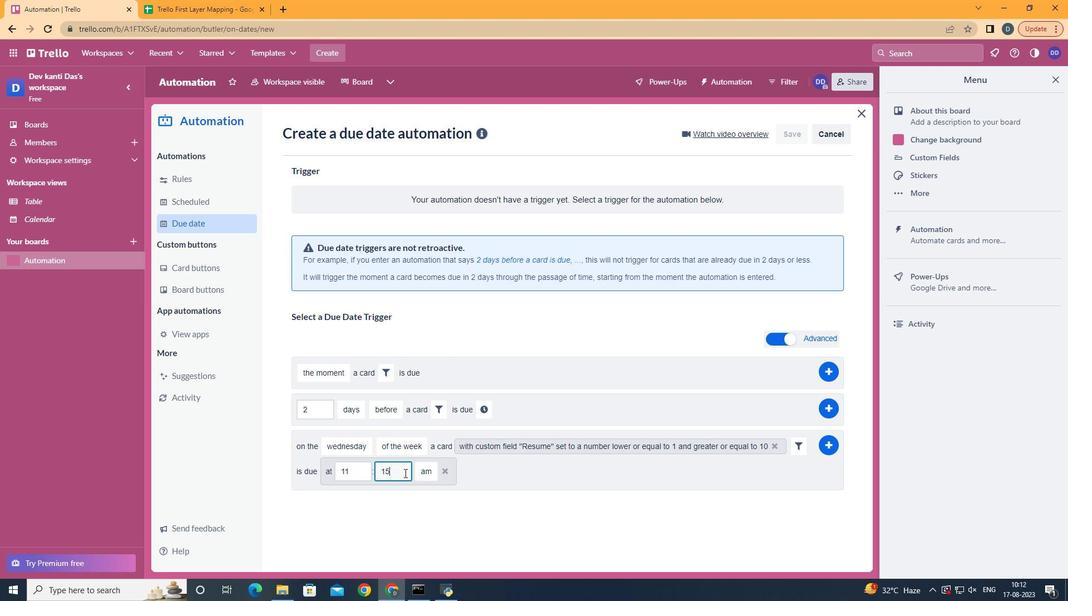 
Action: Key pressed <Key.backspace><Key.backspace>00
Screenshot: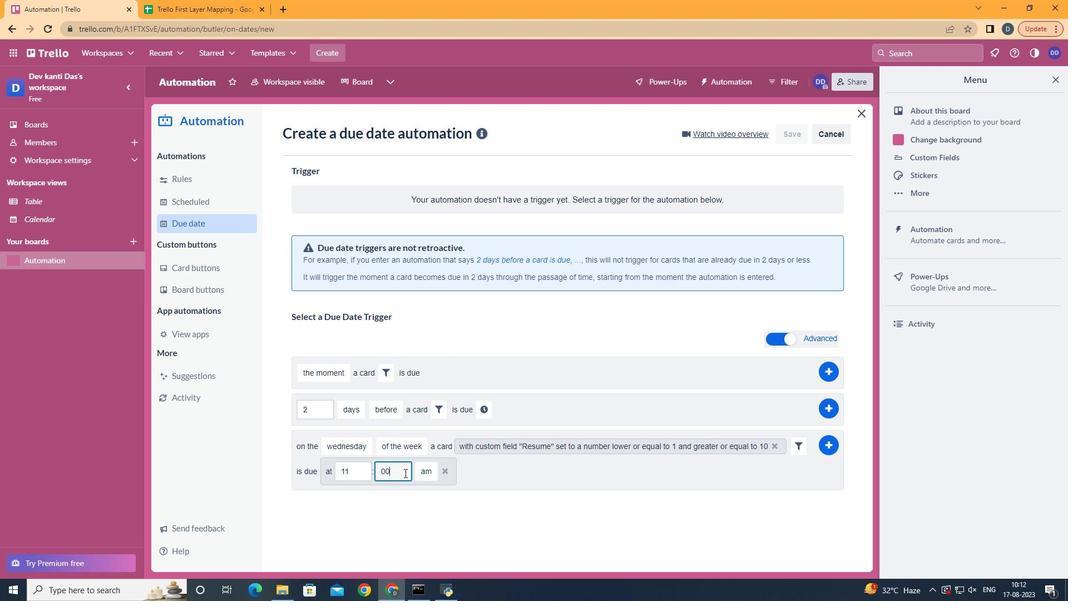 
Action: Mouse moved to (828, 450)
Screenshot: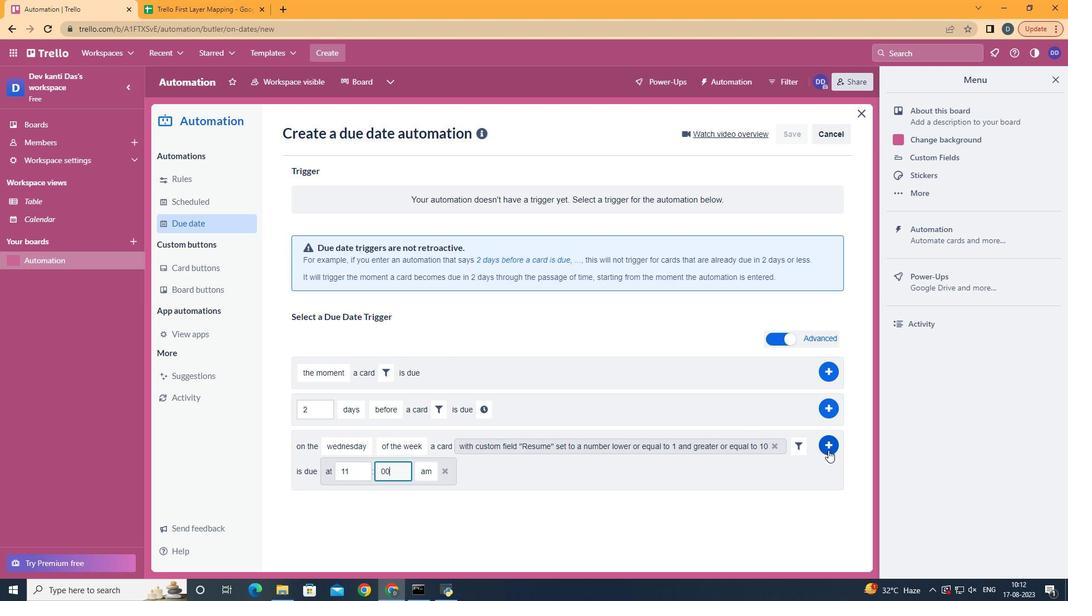 
Action: Mouse pressed left at (828, 450)
Screenshot: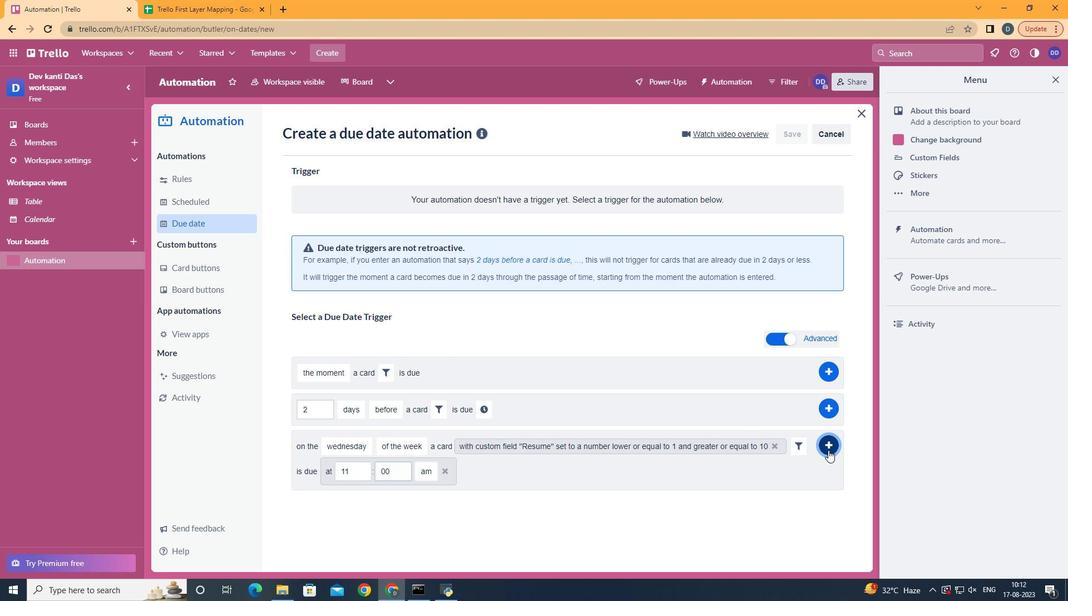 
Action: Mouse moved to (829, 449)
Screenshot: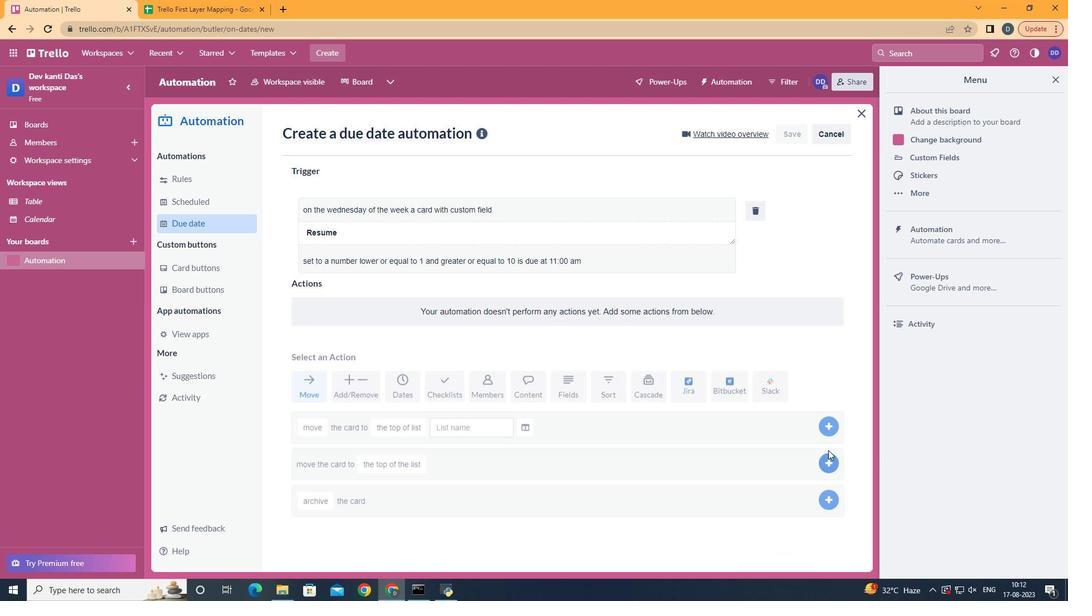 
